 Task: Check the sale-to-list ratio of playground in the last 3 years.
Action: Mouse moved to (739, 162)
Screenshot: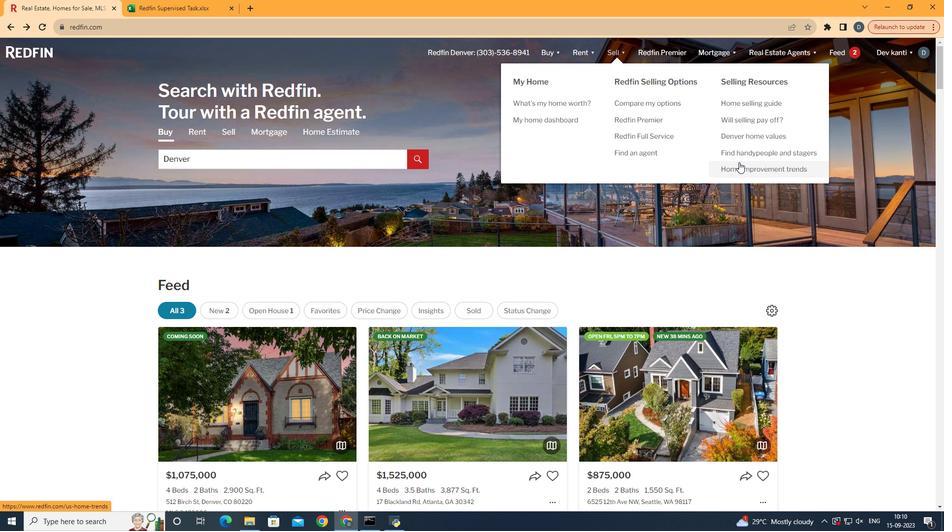 
Action: Mouse pressed left at (739, 162)
Screenshot: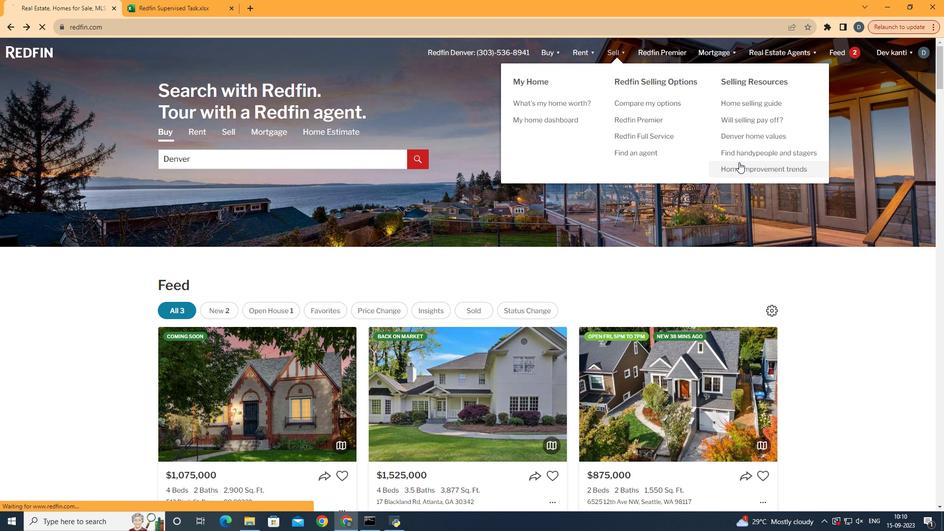 
Action: Mouse moved to (253, 188)
Screenshot: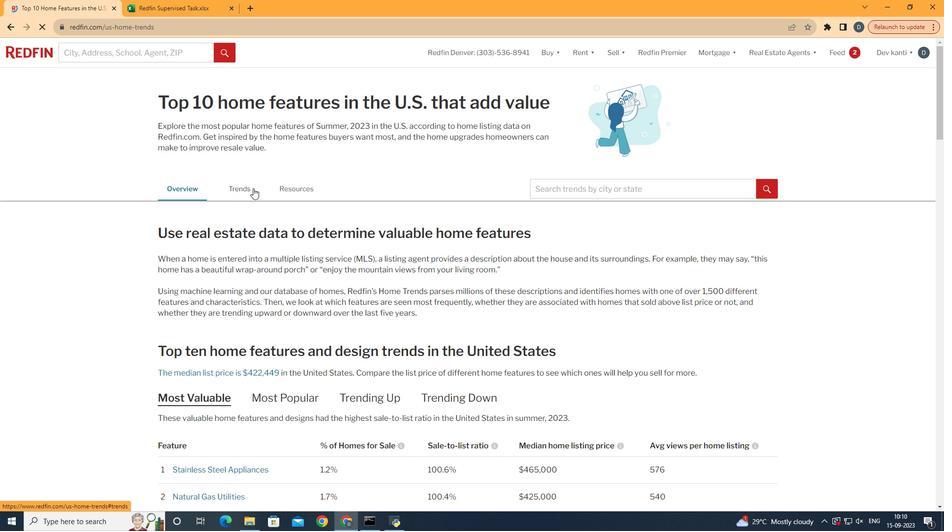 
Action: Mouse pressed left at (253, 188)
Screenshot: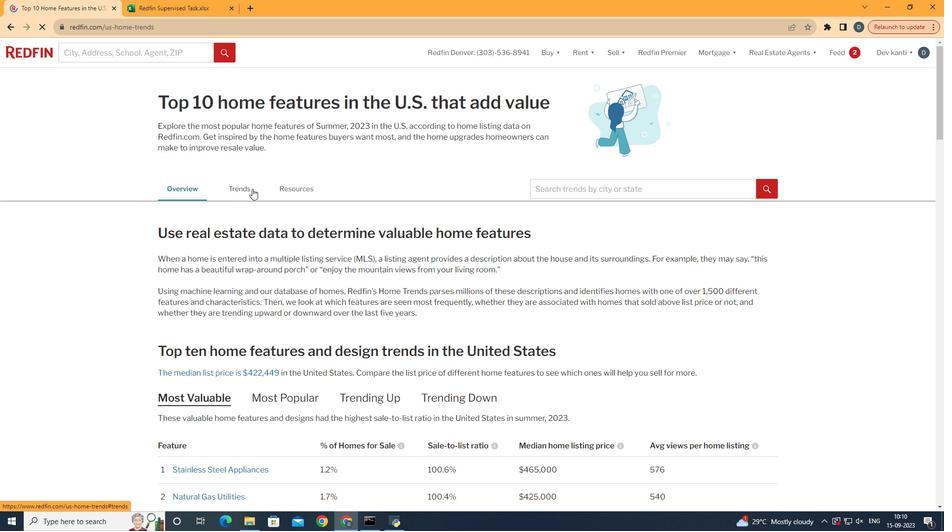 
Action: Mouse moved to (306, 263)
Screenshot: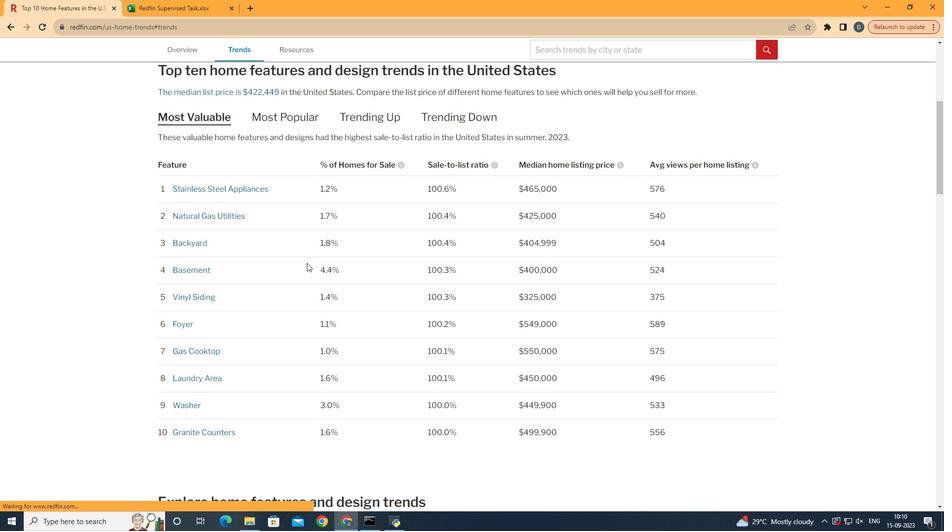 
Action: Mouse scrolled (306, 262) with delta (0, 0)
Screenshot: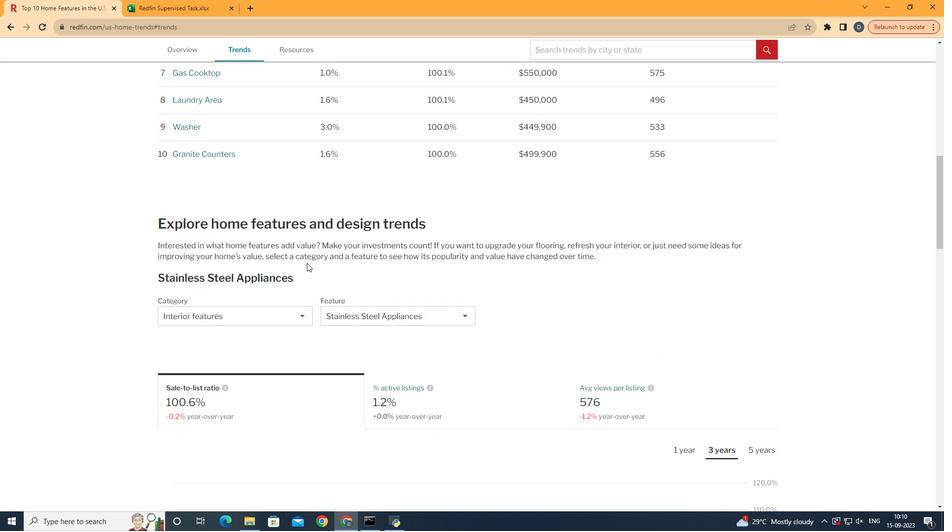 
Action: Mouse scrolled (306, 262) with delta (0, 0)
Screenshot: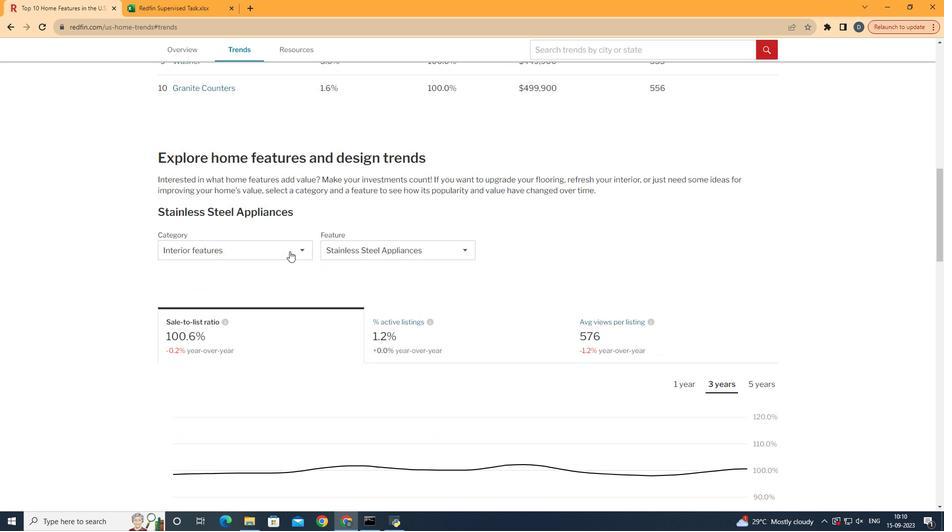 
Action: Mouse scrolled (306, 262) with delta (0, 0)
Screenshot: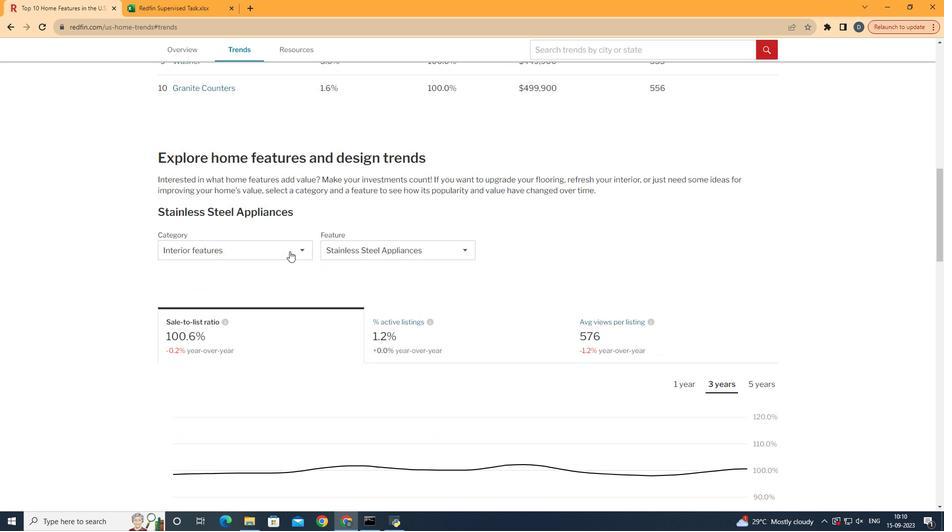 
Action: Mouse scrolled (306, 262) with delta (0, 0)
Screenshot: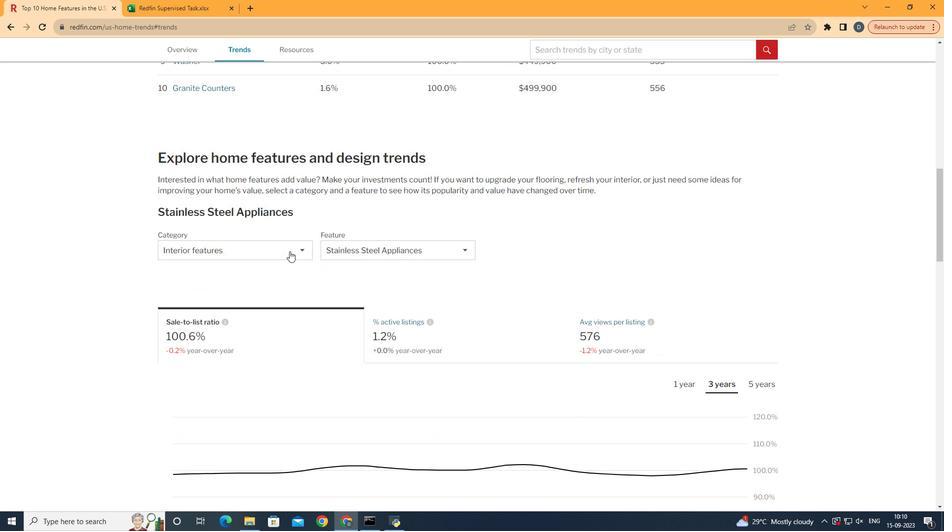 
Action: Mouse scrolled (306, 262) with delta (0, 0)
Screenshot: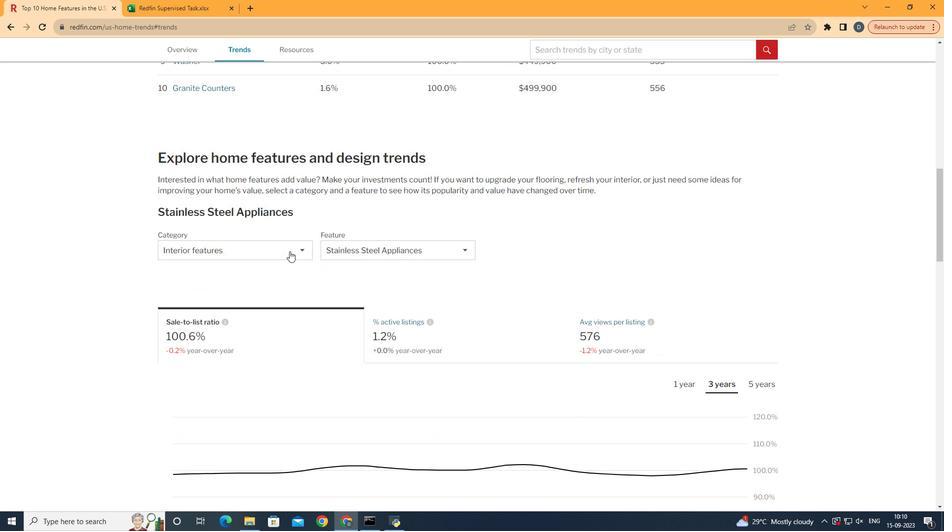 
Action: Mouse scrolled (306, 262) with delta (0, 0)
Screenshot: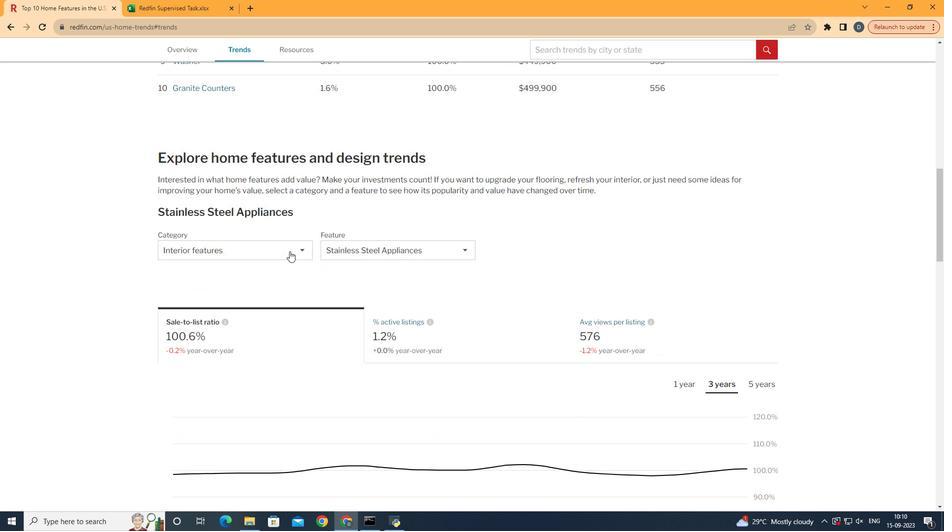 
Action: Mouse scrolled (306, 262) with delta (0, 0)
Screenshot: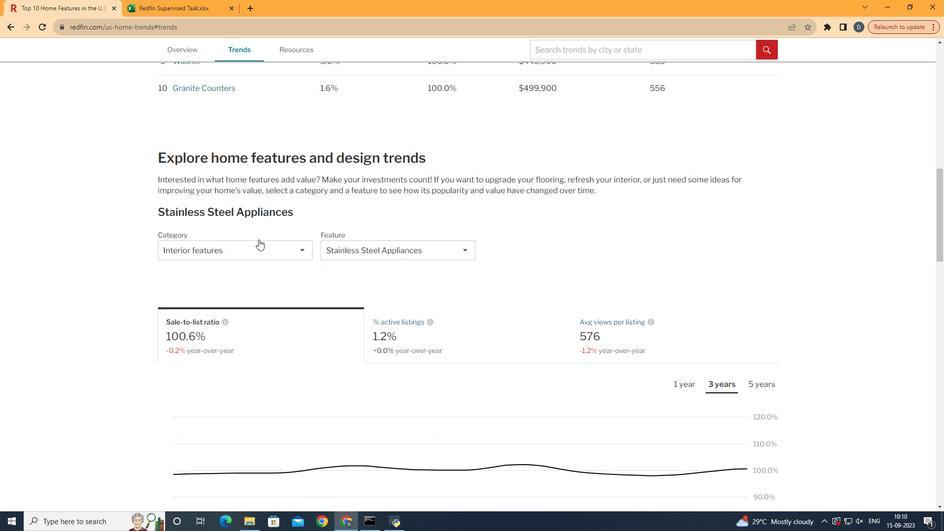 
Action: Mouse moved to (243, 255)
Screenshot: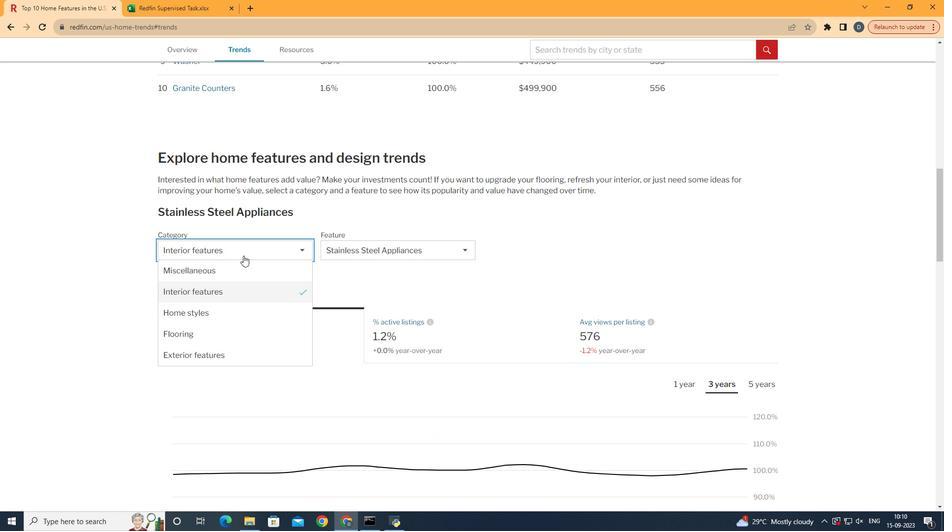 
Action: Mouse pressed left at (243, 255)
Screenshot: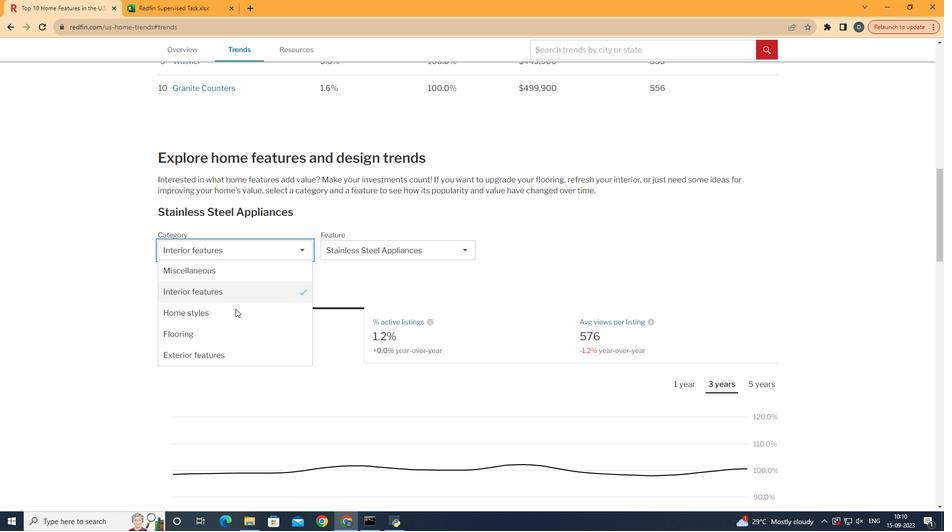 
Action: Mouse moved to (241, 361)
Screenshot: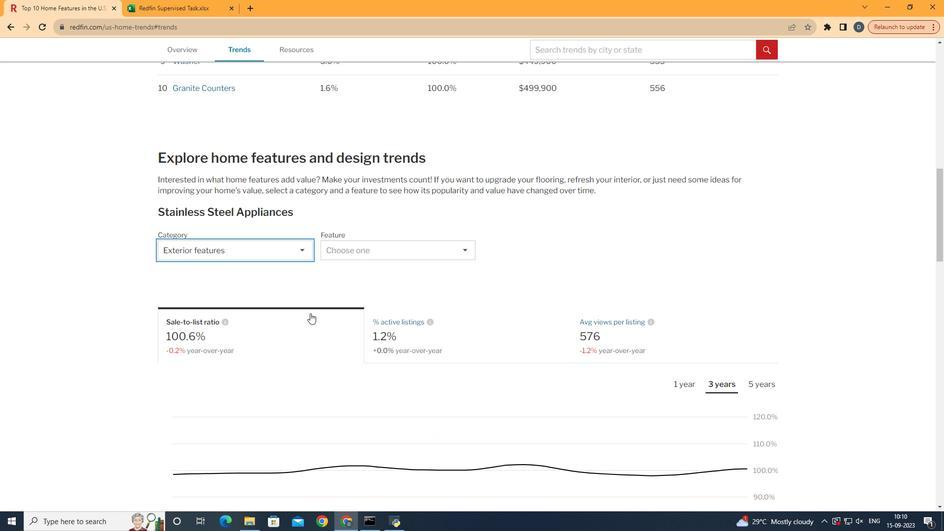 
Action: Mouse pressed left at (241, 361)
Screenshot: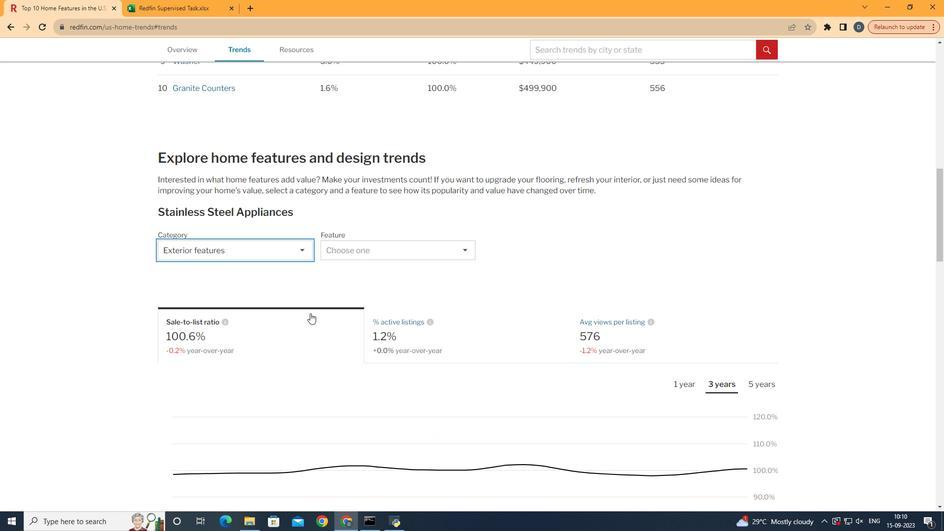
Action: Mouse moved to (366, 256)
Screenshot: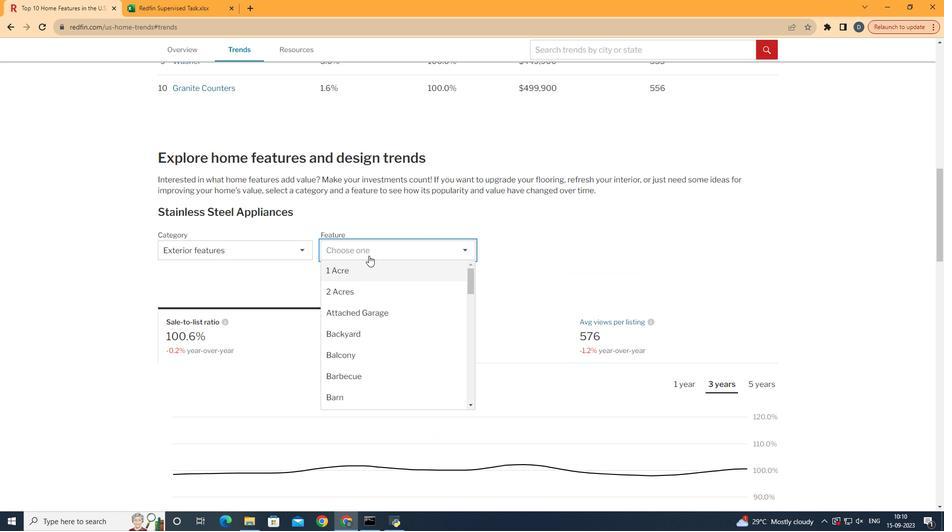 
Action: Mouse pressed left at (366, 256)
Screenshot: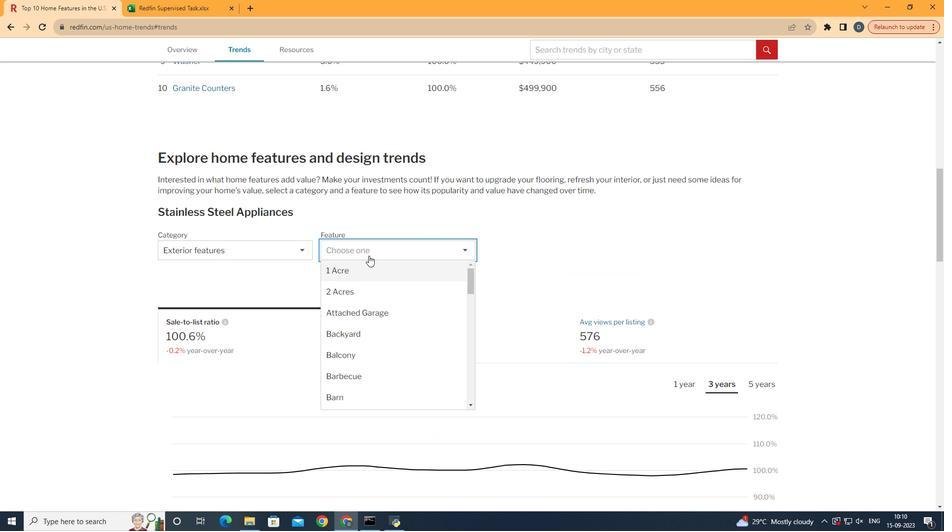 
Action: Mouse moved to (388, 341)
Screenshot: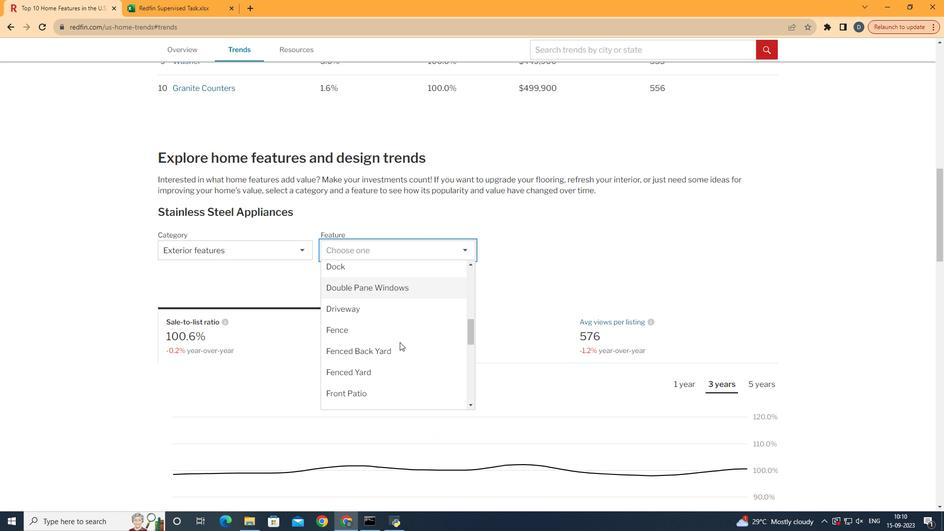 
Action: Mouse scrolled (388, 340) with delta (0, 0)
Screenshot: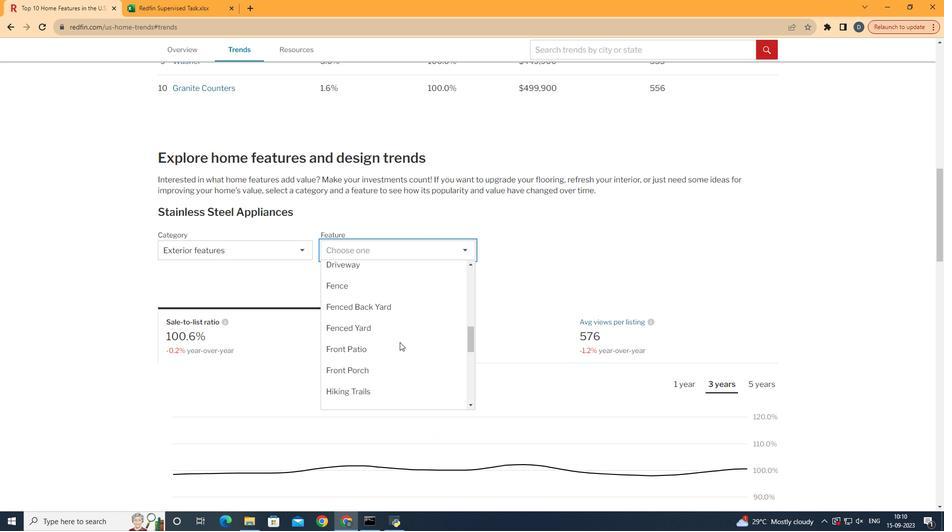 
Action: Mouse scrolled (388, 340) with delta (0, 0)
Screenshot: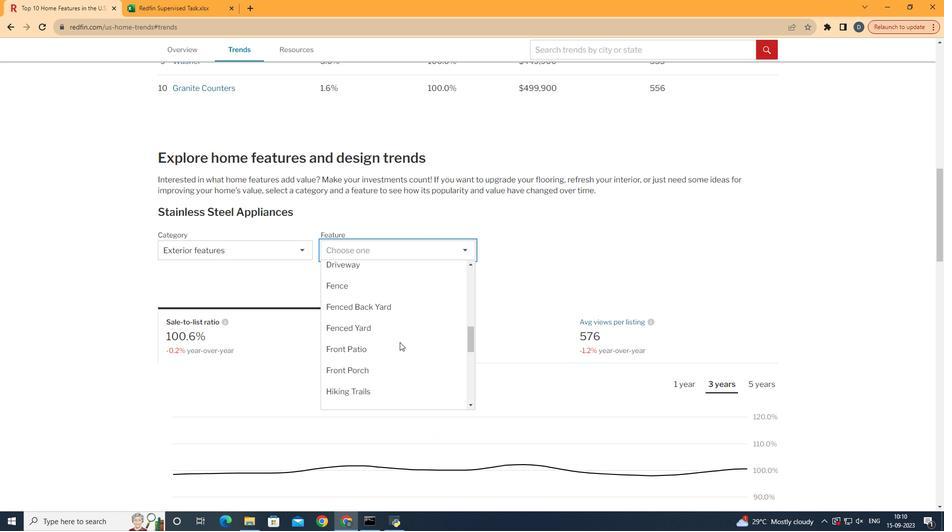 
Action: Mouse scrolled (388, 340) with delta (0, 0)
Screenshot: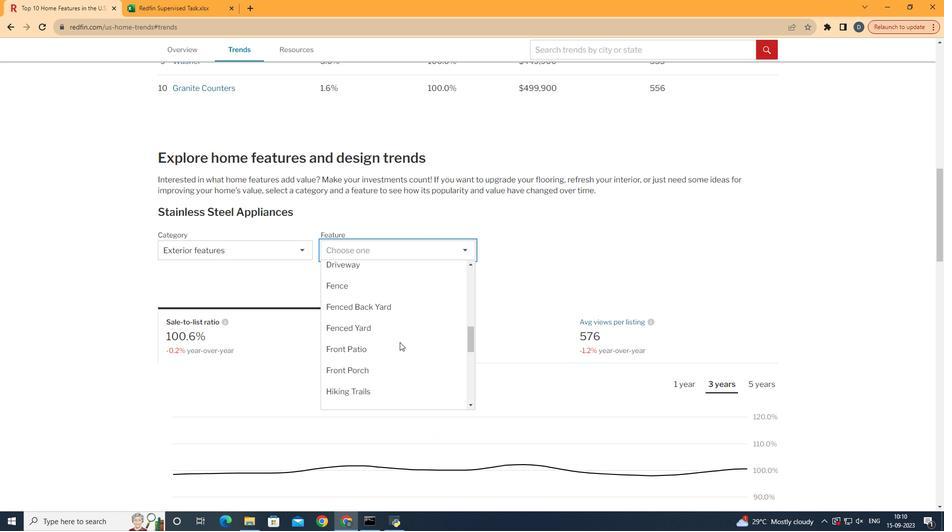
Action: Mouse moved to (390, 341)
Screenshot: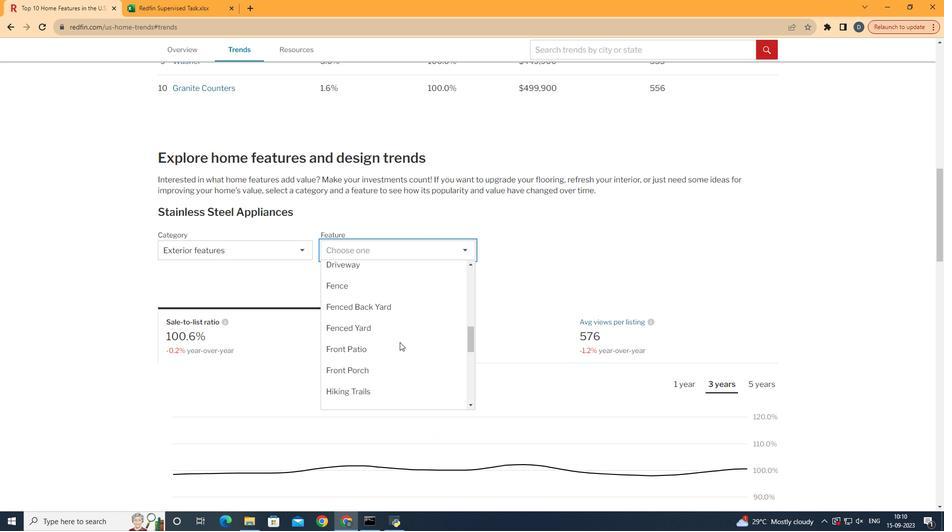 
Action: Mouse scrolled (390, 340) with delta (0, 0)
Screenshot: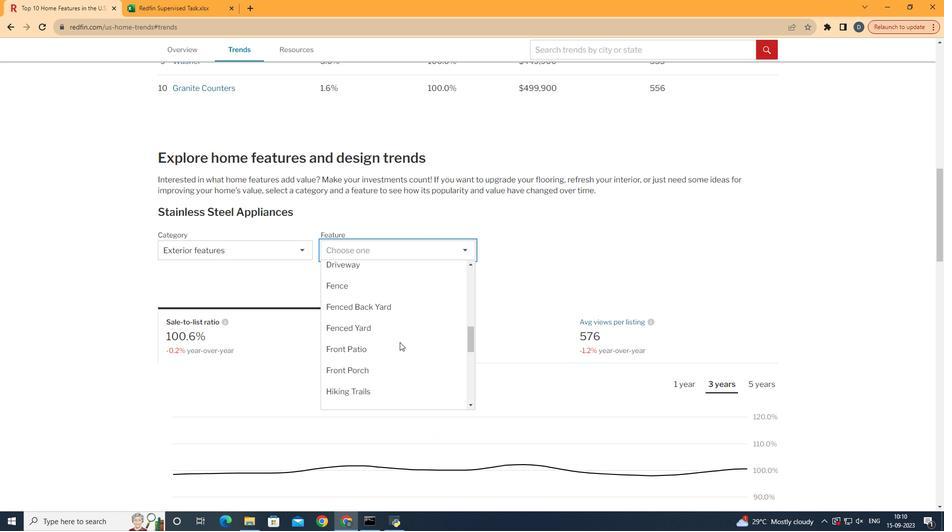 
Action: Mouse moved to (391, 341)
Screenshot: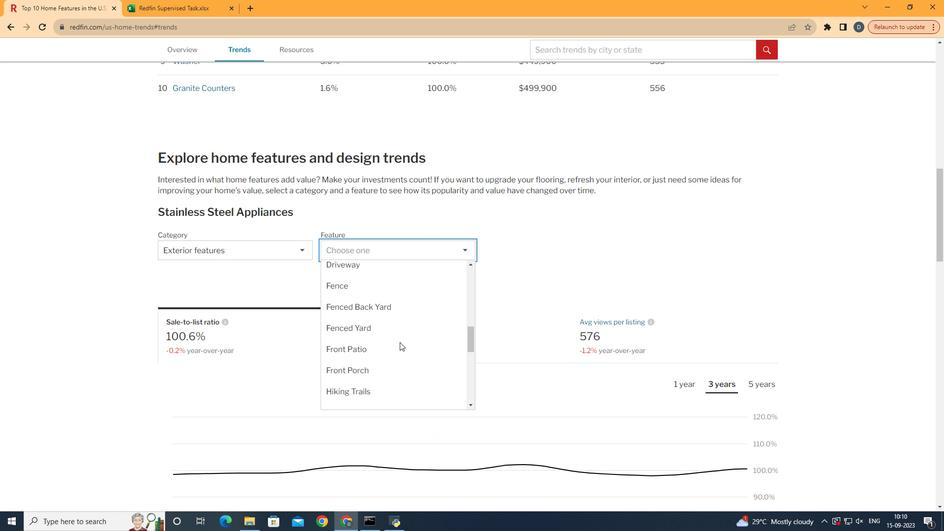 
Action: Mouse scrolled (391, 340) with delta (0, 0)
Screenshot: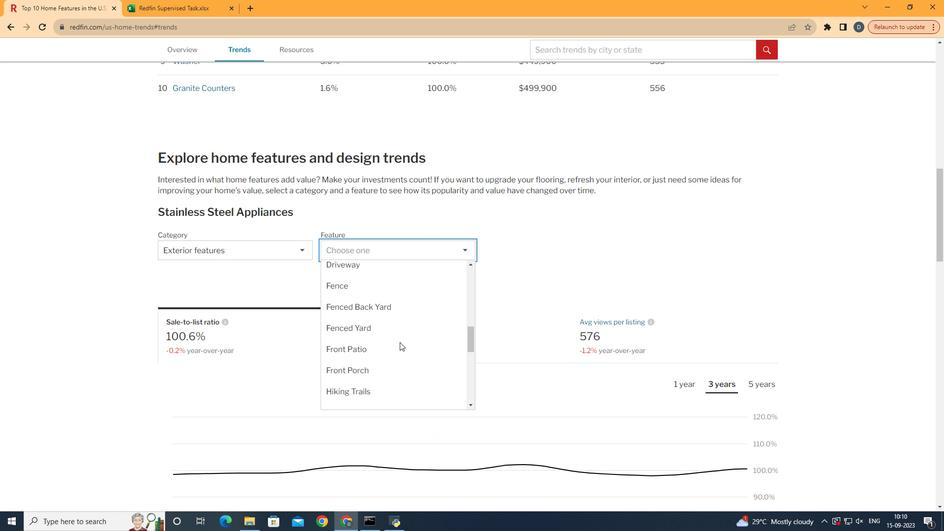
Action: Mouse moved to (394, 341)
Screenshot: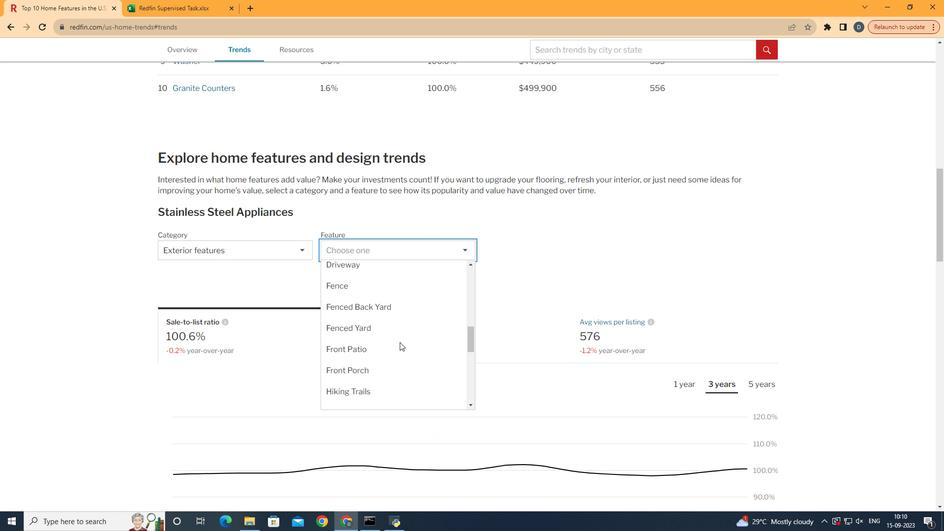
Action: Mouse scrolled (394, 340) with delta (0, 0)
Screenshot: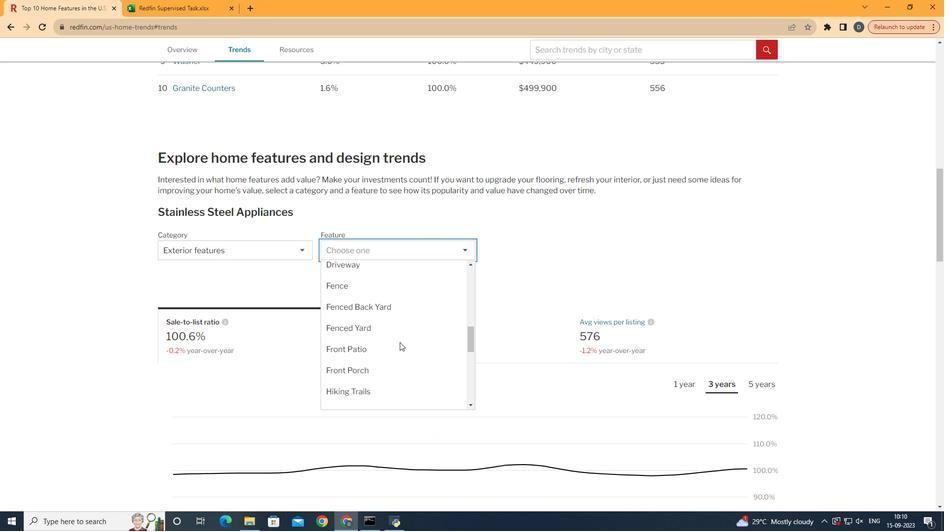 
Action: Mouse moved to (396, 341)
Screenshot: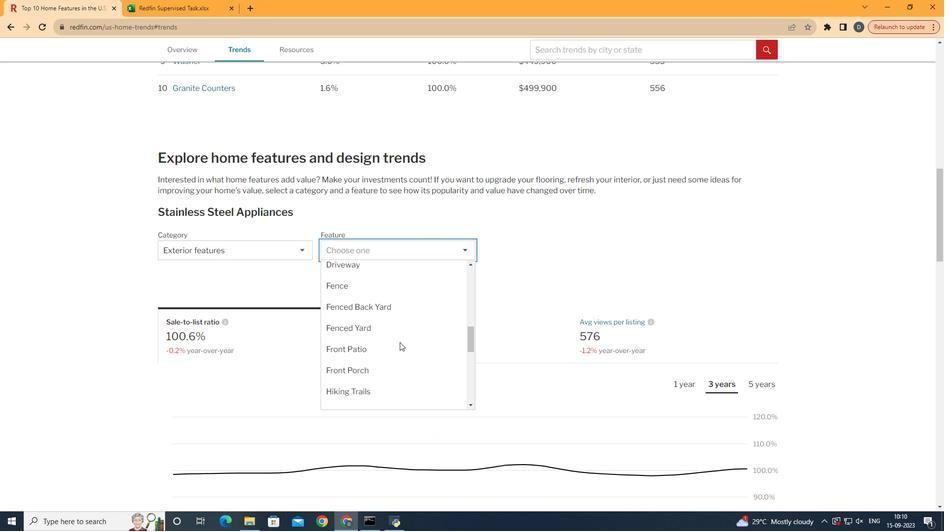 
Action: Mouse scrolled (396, 340) with delta (0, 0)
Screenshot: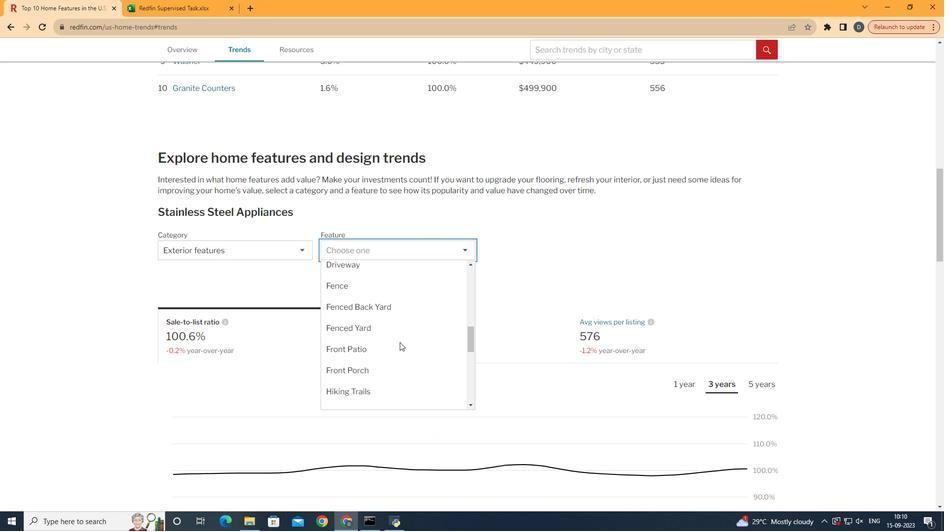 
Action: Mouse moved to (399, 342)
Screenshot: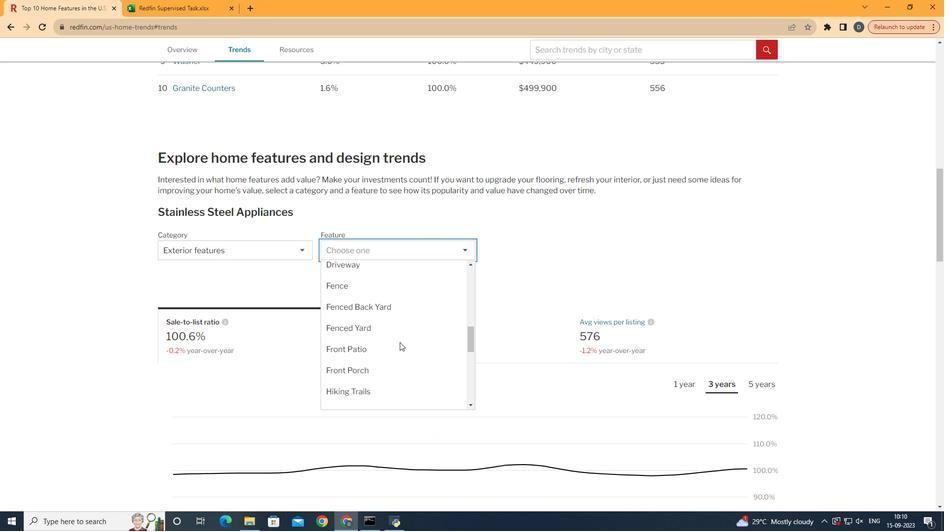
Action: Mouse scrolled (399, 341) with delta (0, 0)
Screenshot: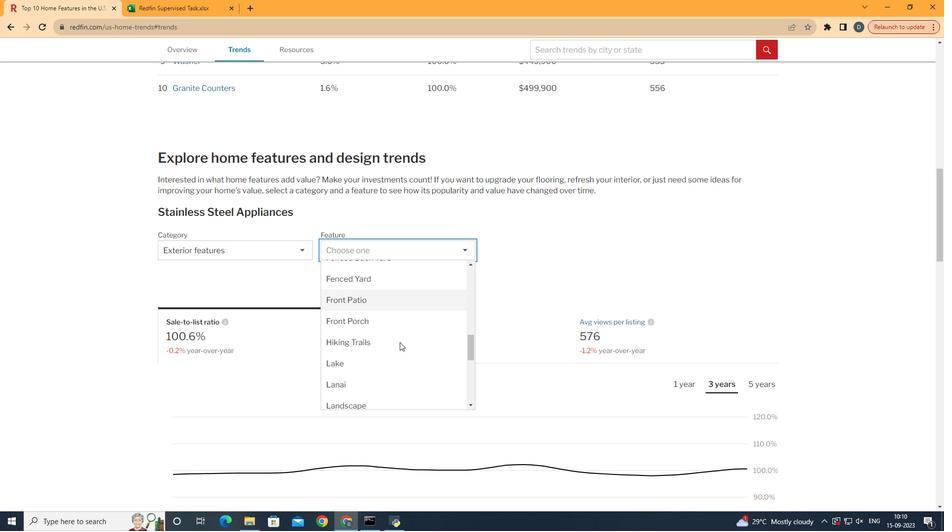 
Action: Mouse scrolled (399, 341) with delta (0, 0)
Screenshot: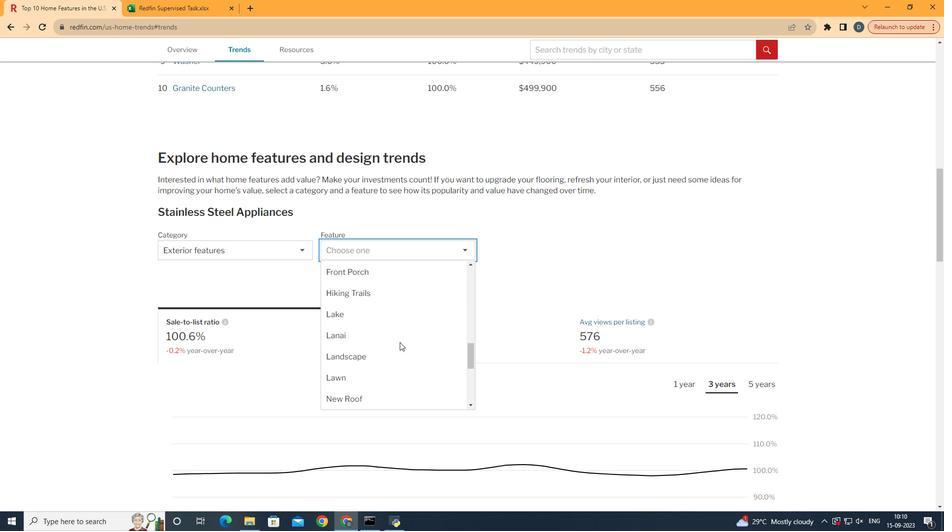 
Action: Mouse scrolled (399, 341) with delta (0, 0)
Screenshot: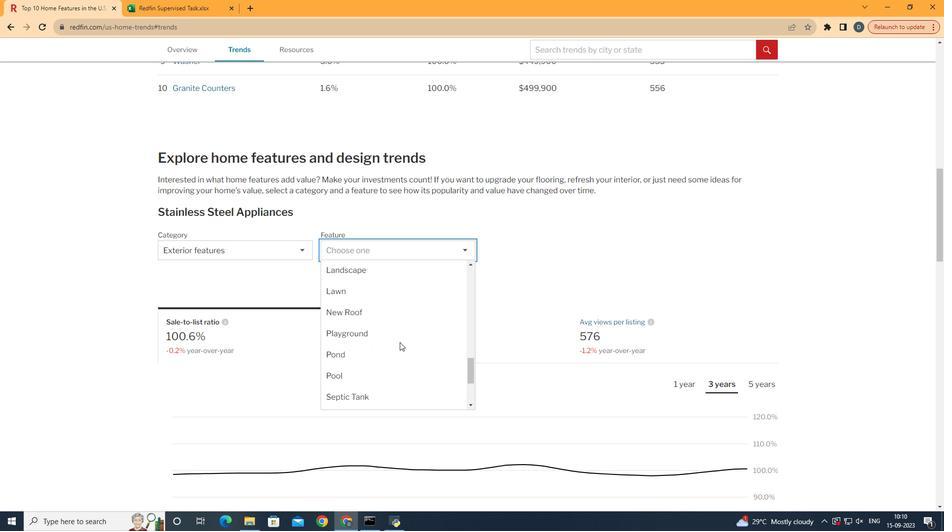 
Action: Mouse scrolled (399, 341) with delta (0, 0)
Screenshot: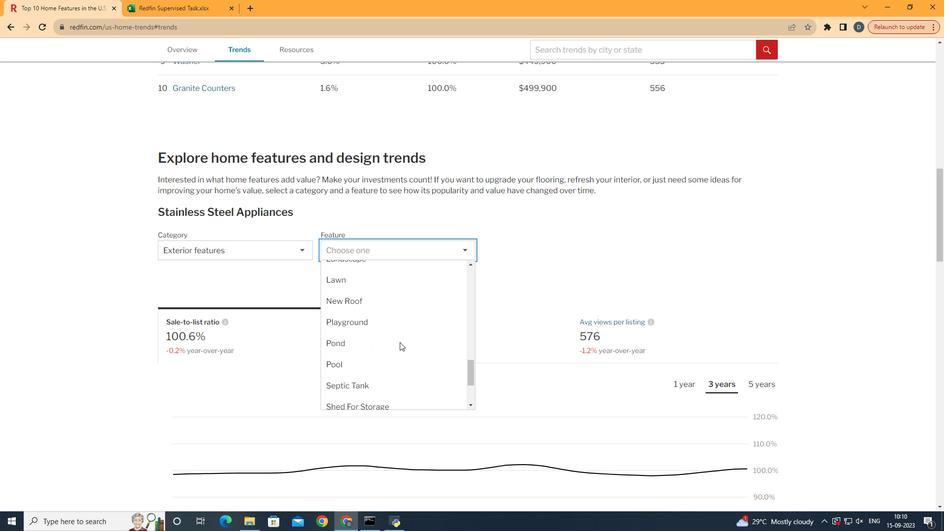 
Action: Mouse moved to (406, 325)
Screenshot: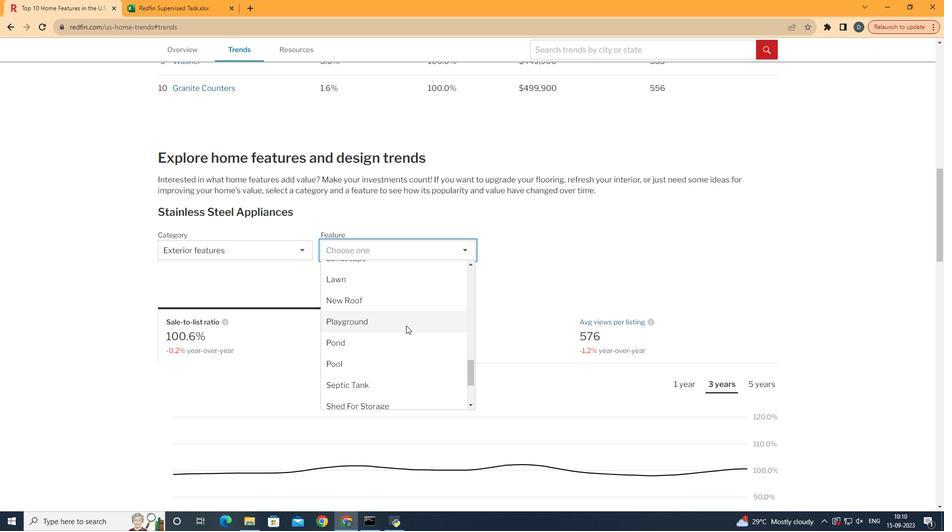 
Action: Mouse pressed left at (406, 325)
Screenshot: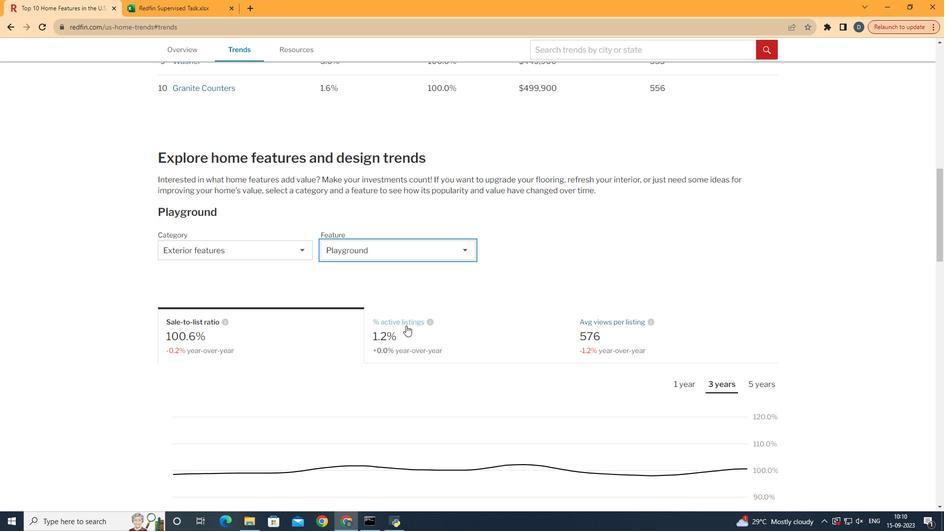 
Action: Mouse moved to (564, 247)
Screenshot: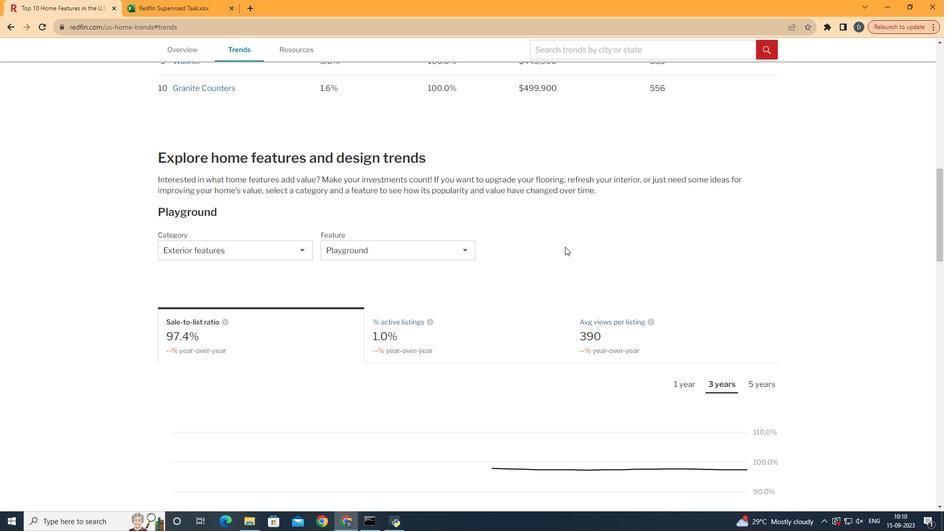 
Action: Mouse pressed left at (564, 247)
Screenshot: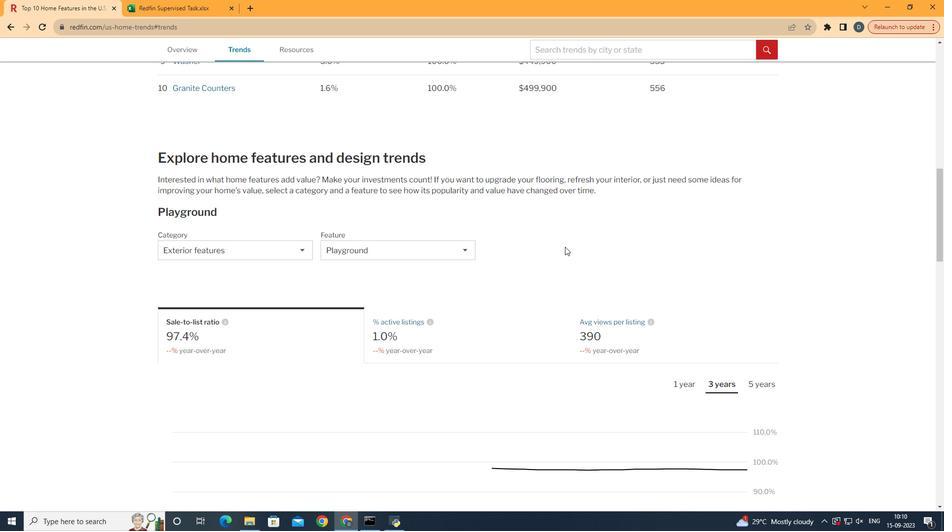 
Action: Mouse moved to (565, 246)
Screenshot: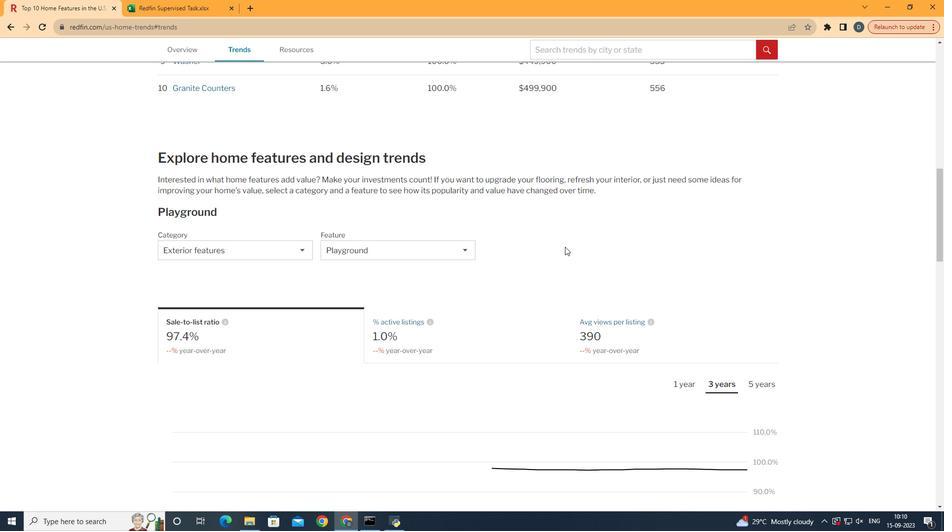 
Action: Mouse scrolled (565, 246) with delta (0, 0)
Screenshot: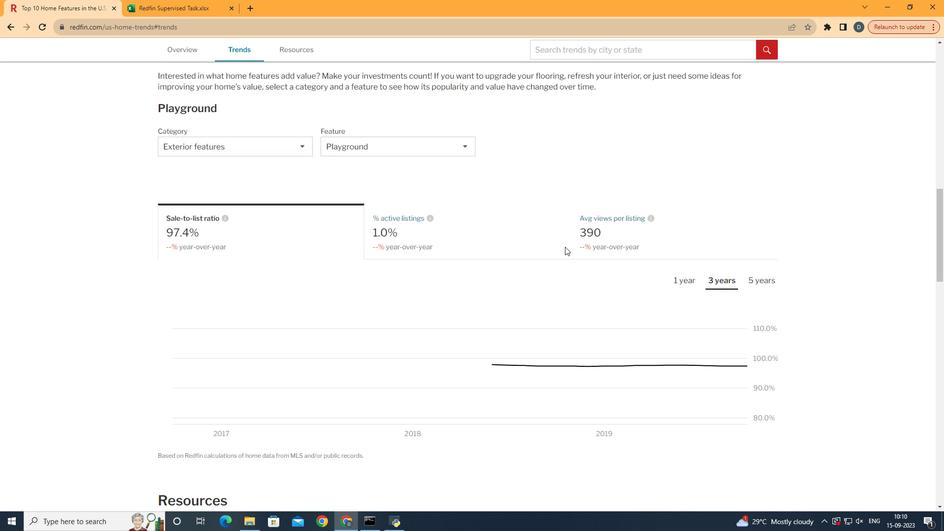 
Action: Mouse scrolled (565, 246) with delta (0, 0)
Screenshot: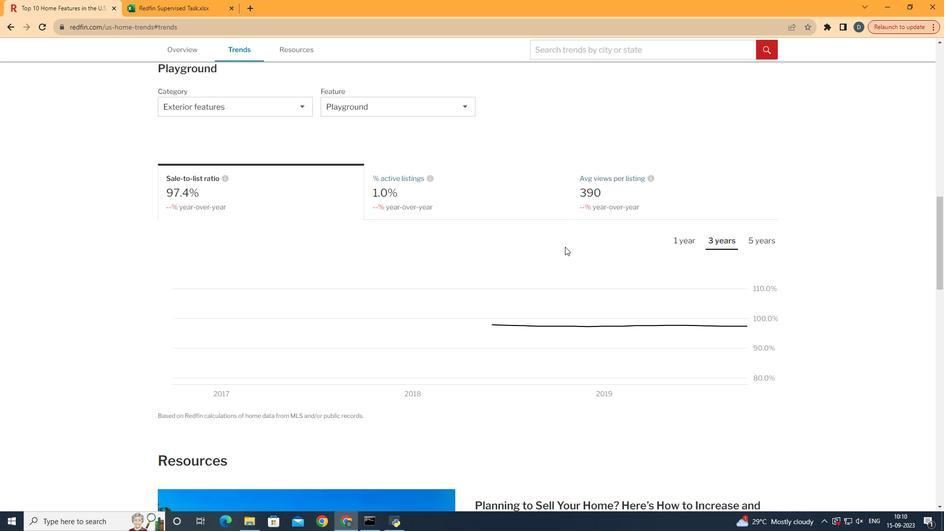 
Action: Mouse scrolled (565, 246) with delta (0, 0)
Screenshot: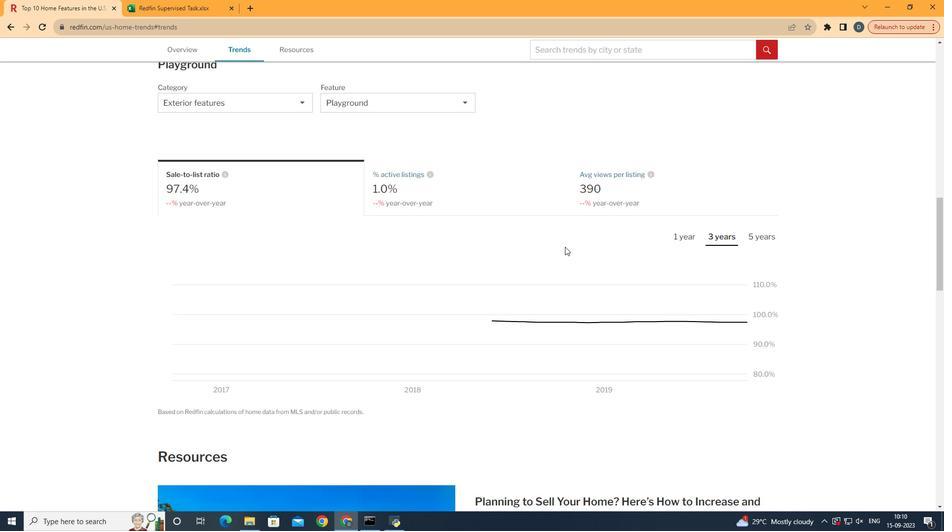 
Action: Mouse moved to (727, 241)
Screenshot: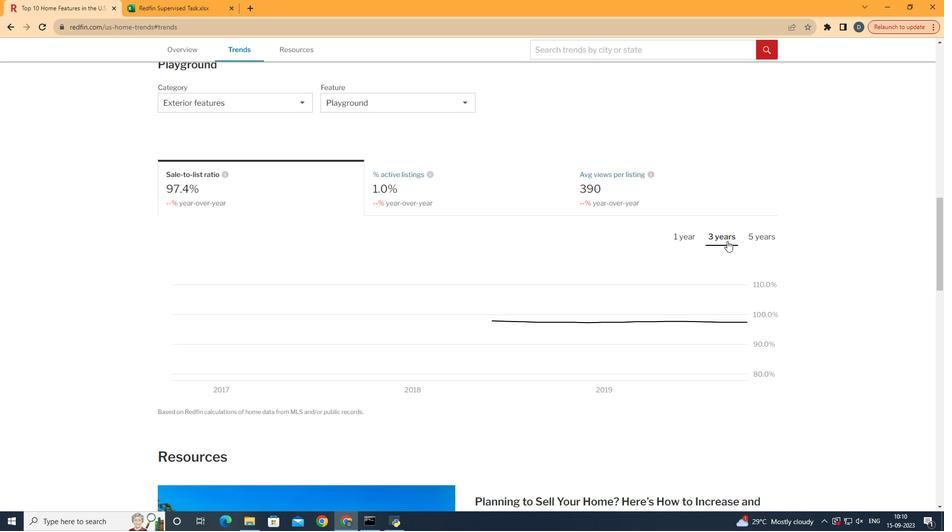 
Action: Mouse pressed left at (727, 241)
Screenshot: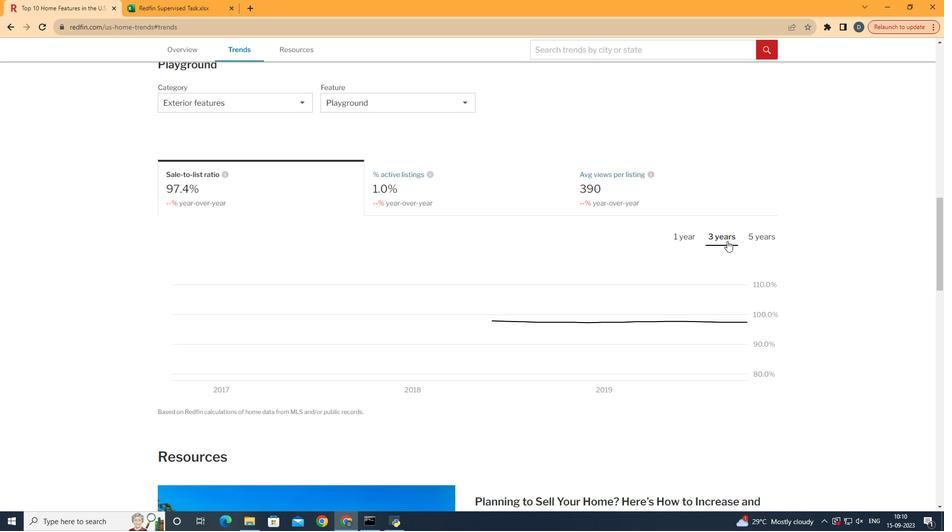 
Action: Mouse moved to (727, 241)
Screenshot: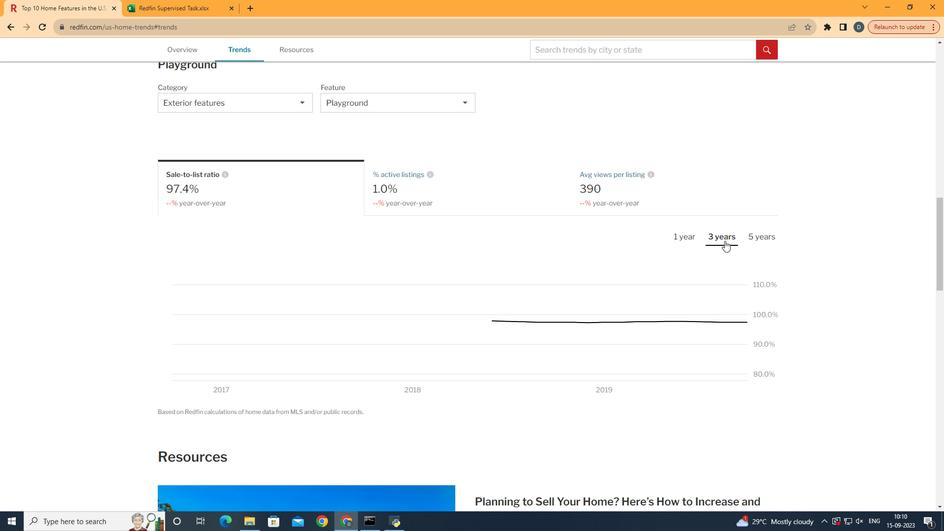 
